 Task: Locate the nearest hot springs to Yellowstone National Park, Wyoming, and Bozeman, Montana.
Action: Mouse moved to (114, 77)
Screenshot: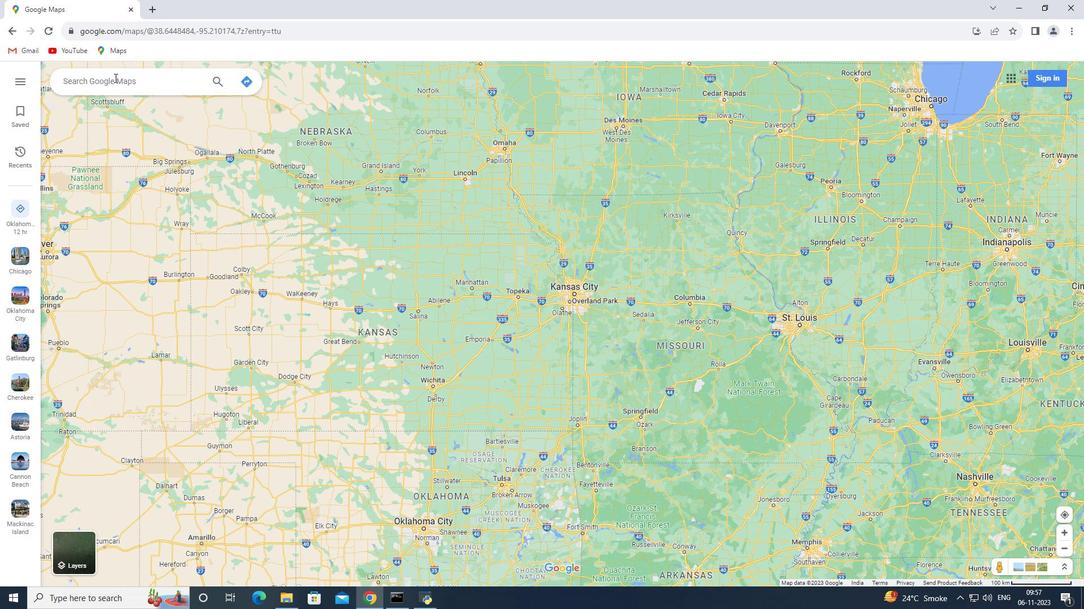 
Action: Mouse pressed left at (114, 77)
Screenshot: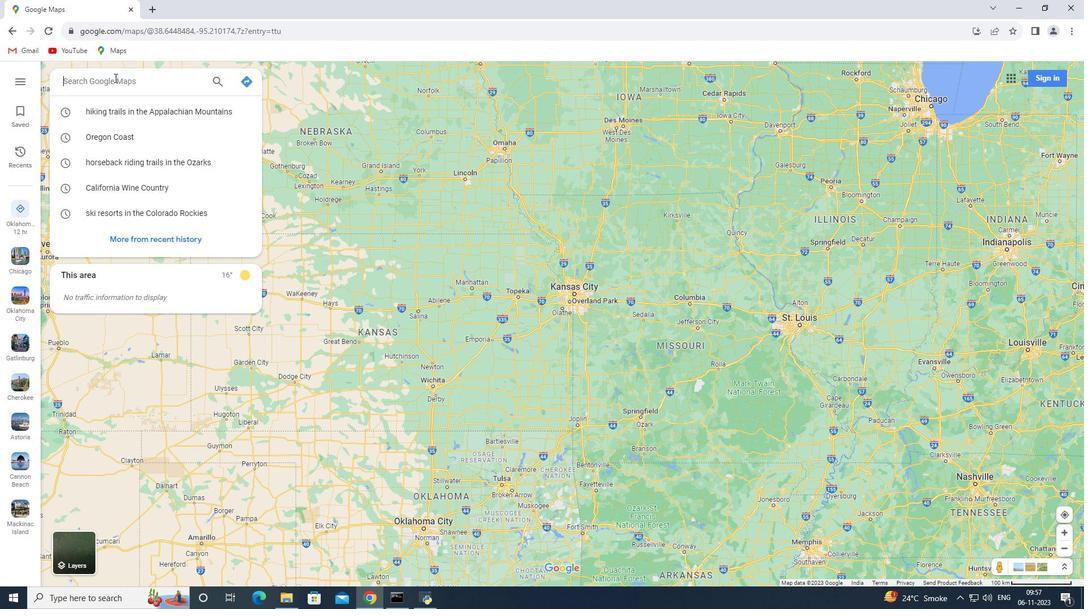 
Action: Key pressed <Key.shift><Key.shift><Key.shift><Key.shift><Key.shift><Key.shift><Key.shift><Key.shift><Key.shift><Key.shift><Key.shift><Key.shift><Key.shift><Key.shift><Key.shift><Key.shift><Key.shift><Key.shift><Key.shift><Key.shift><Key.shift><Key.shift><Key.shift><Key.shift><Key.shift><Key.shift><Key.shift><Key.shift><Key.shift><Key.shift><Key.shift><Key.shift>Yellowstone<Key.space><Key.shift>National<Key.space><Key.shift_r>Park,<Key.space><Key.shift>Wyoming<Key.enter>
Screenshot: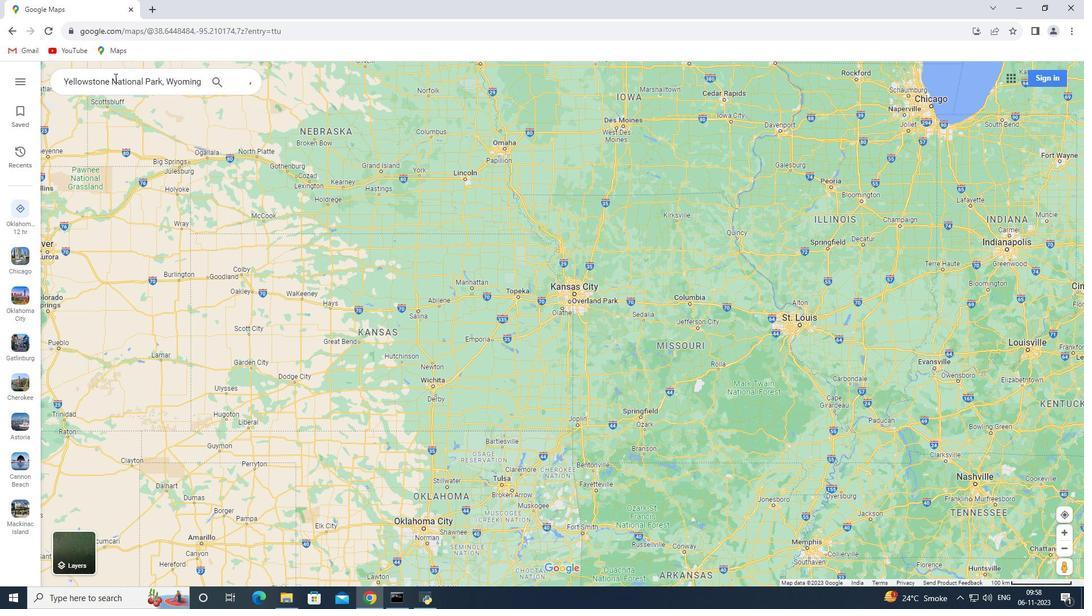 
Action: Mouse moved to (119, 224)
Screenshot: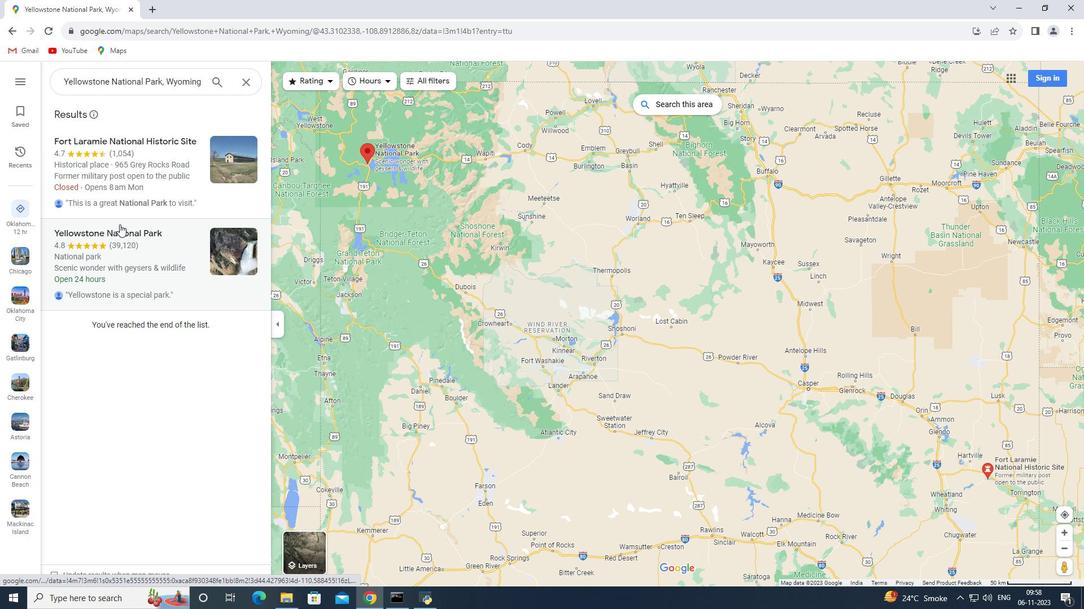 
Action: Mouse pressed left at (119, 224)
Screenshot: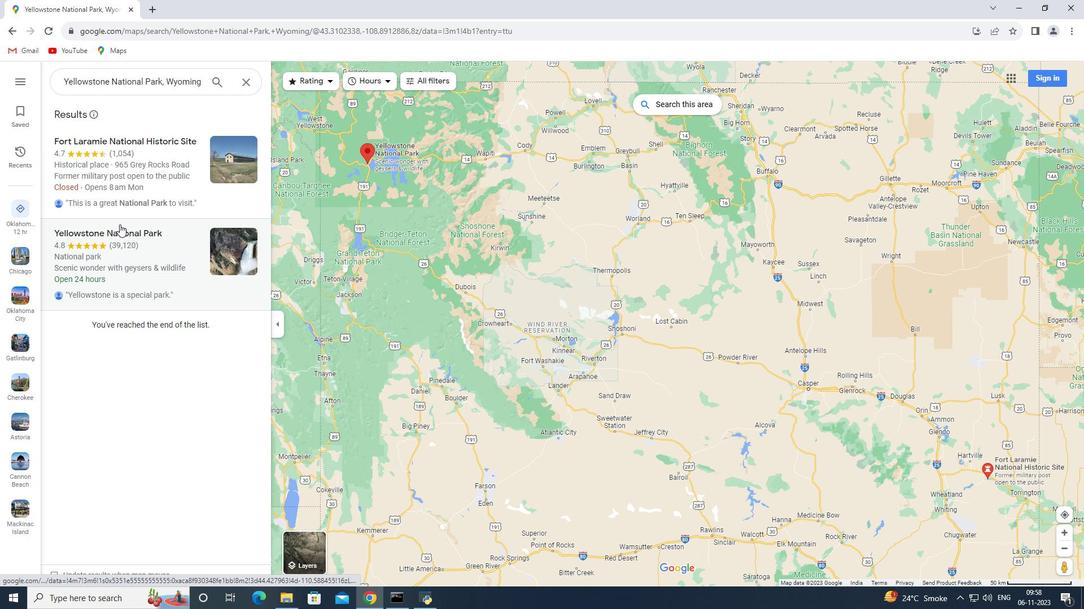 
Action: Mouse moved to (392, 331)
Screenshot: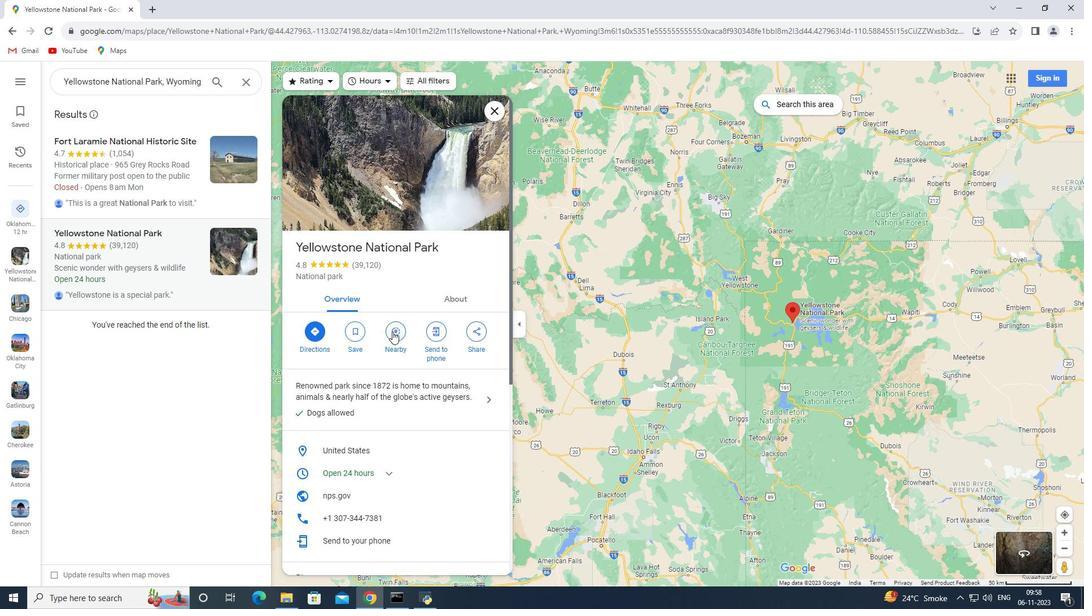 
Action: Mouse pressed left at (392, 331)
Screenshot: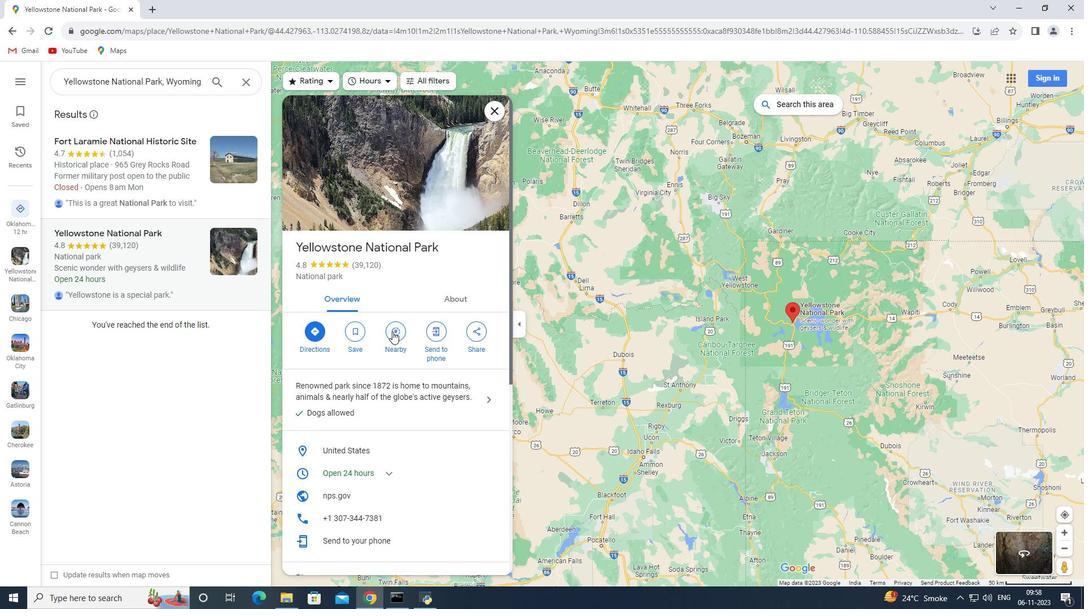 
Action: Mouse moved to (395, 337)
Screenshot: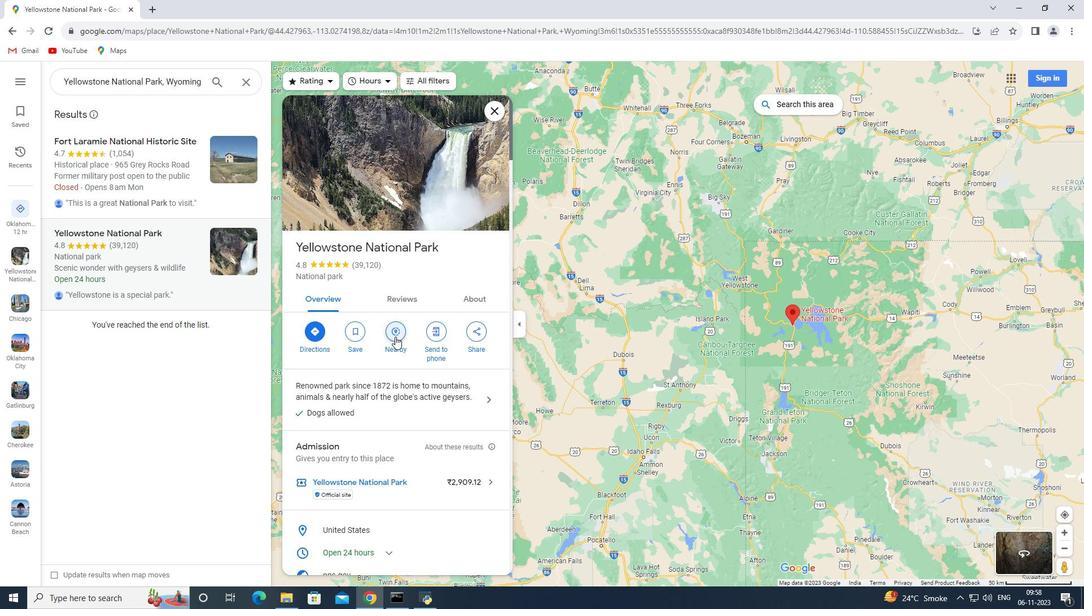 
Action: Mouse pressed left at (395, 337)
Screenshot: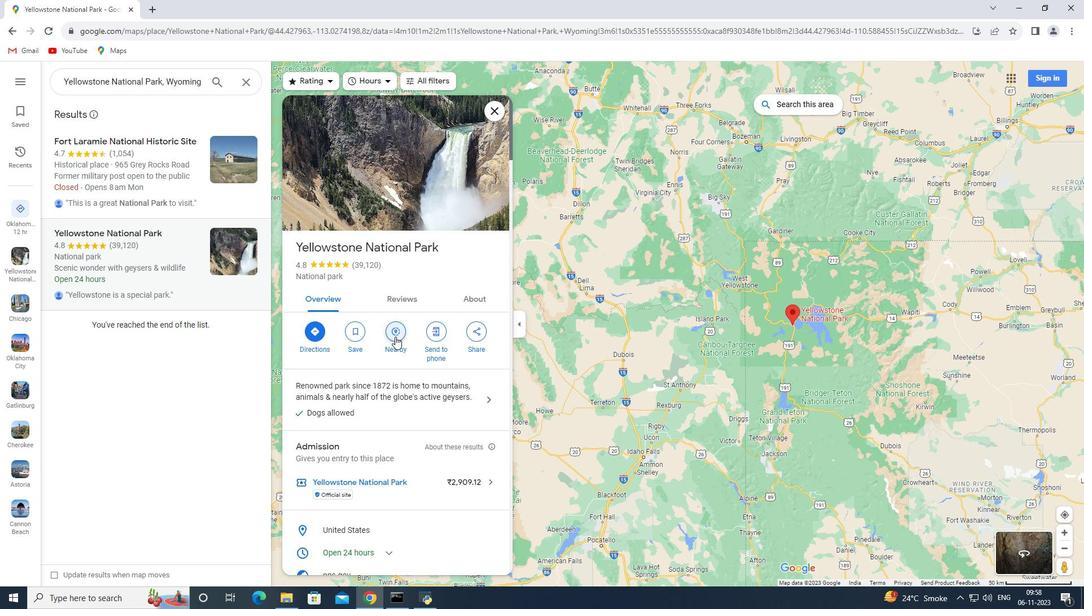 
Action: Mouse moved to (155, 75)
Screenshot: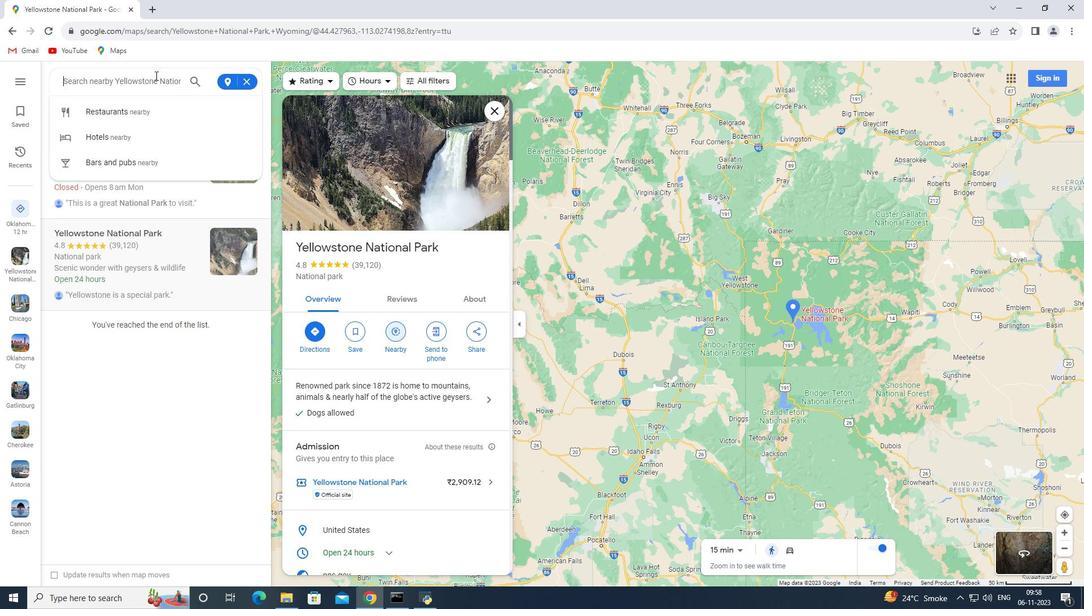 
Action: Key pressed hot<Key.space>springs<Key.enter>
Screenshot: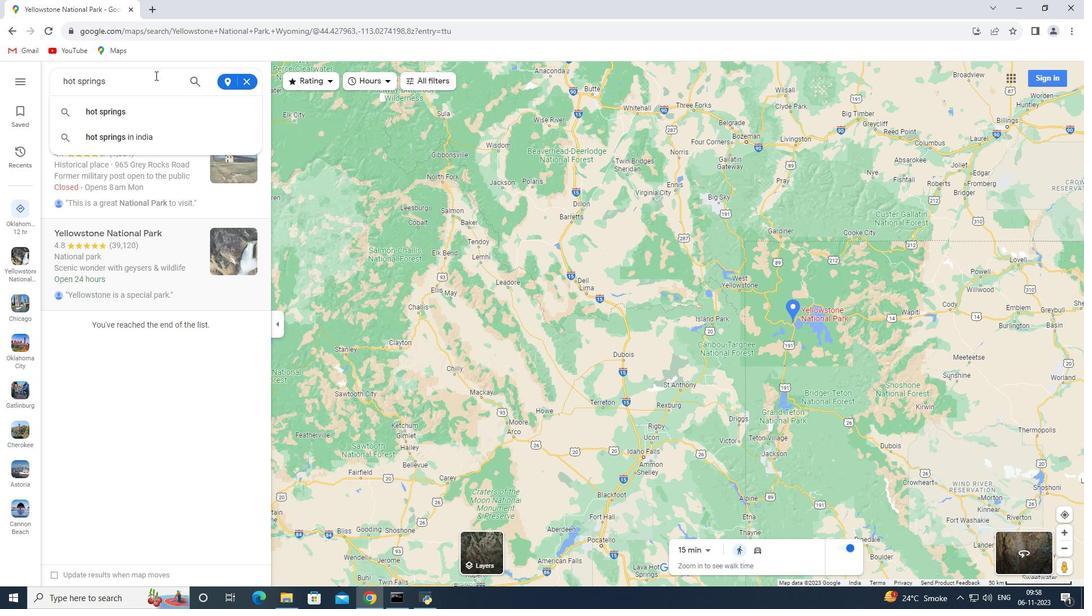 
Action: Mouse moved to (245, 81)
Screenshot: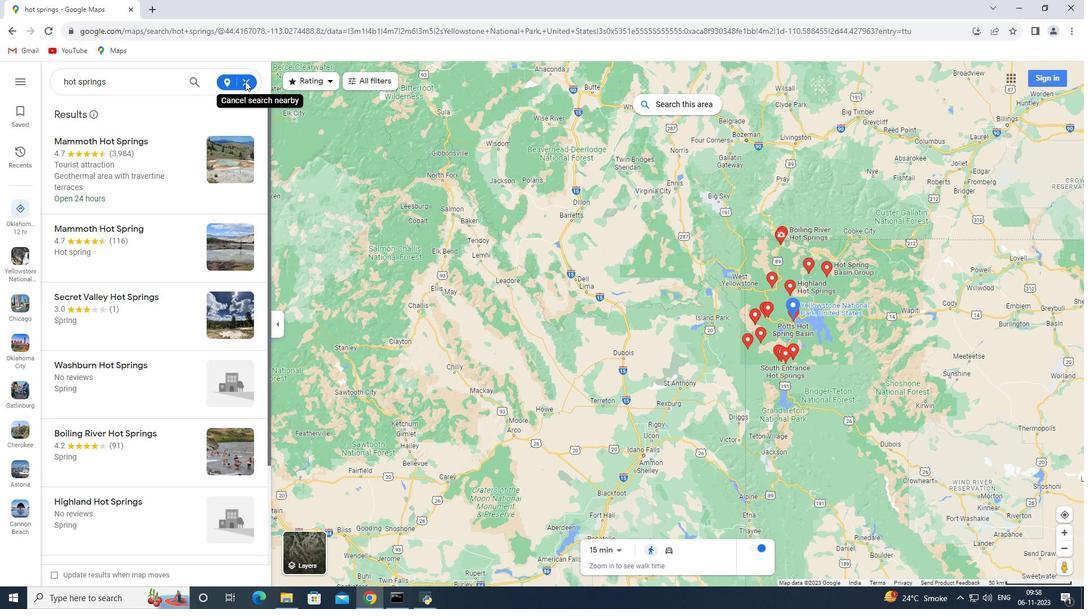 
Action: Mouse pressed left at (245, 81)
Screenshot: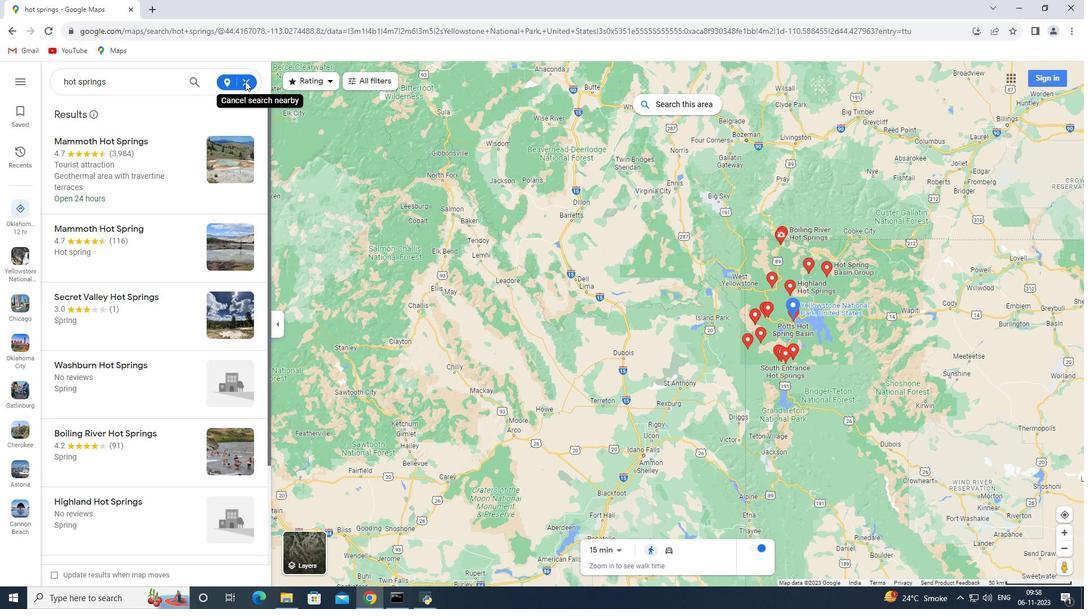 
Action: Mouse moved to (242, 76)
Screenshot: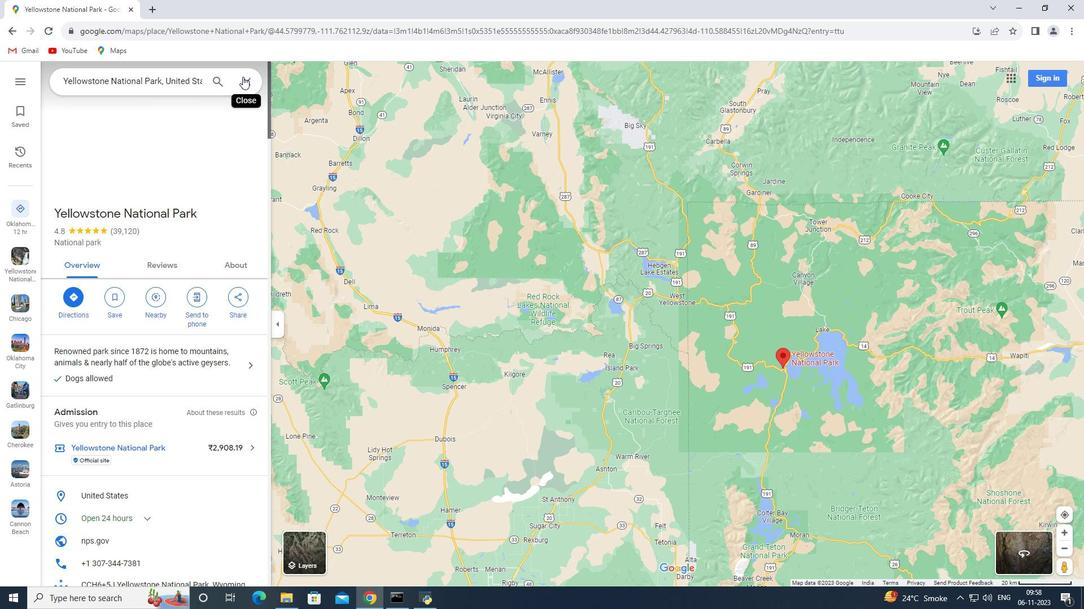 
Action: Mouse pressed left at (242, 76)
Screenshot: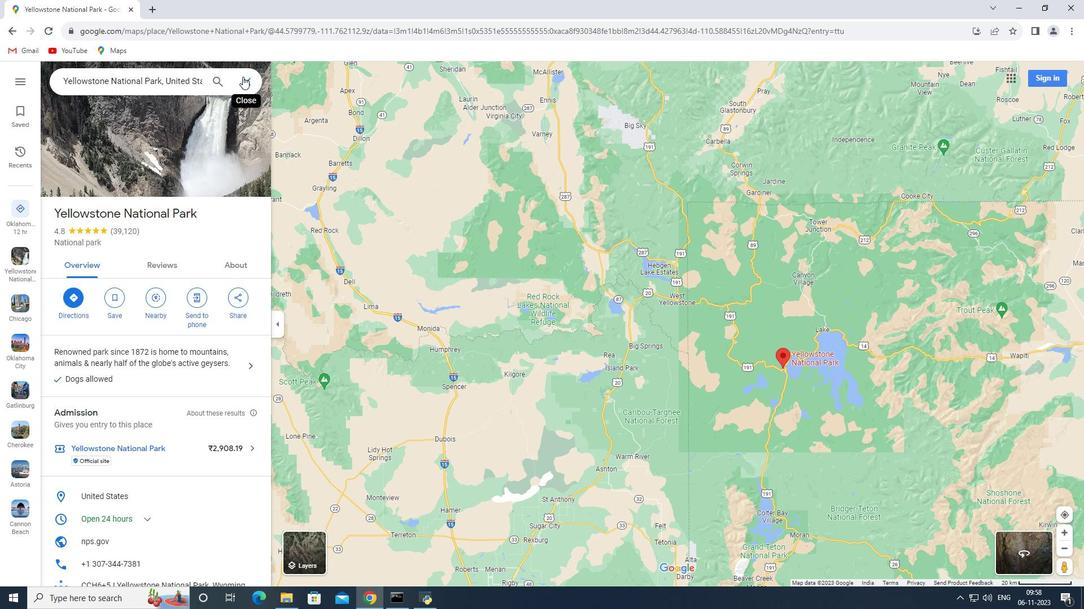 
Action: Mouse moved to (154, 77)
Screenshot: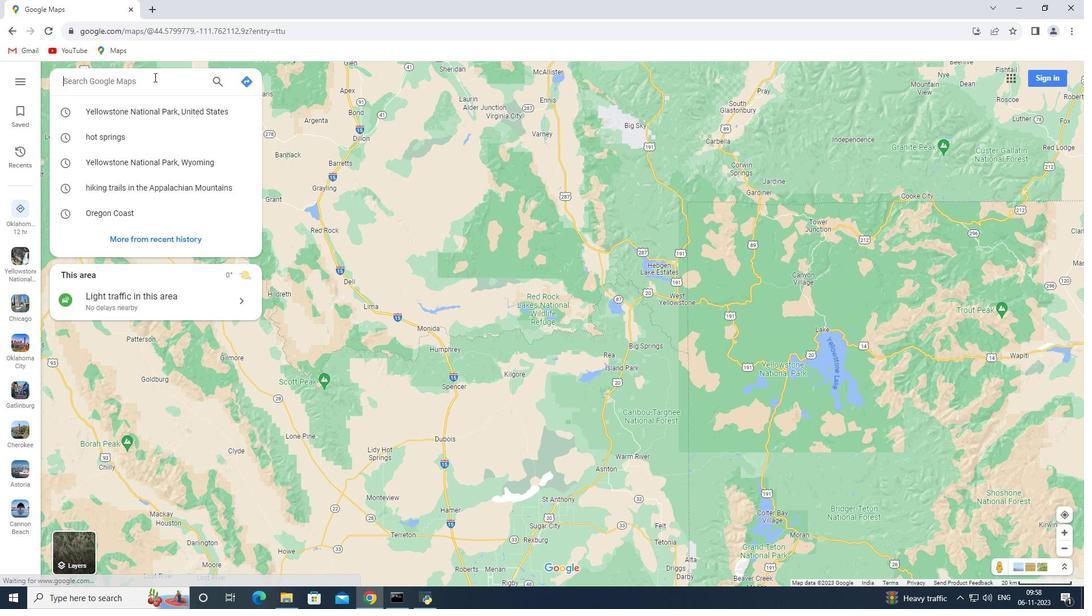 
Action: Key pressed <Key.shift>Wy<Key.backspace><Key.backspace><Key.shift_r><Key.shift_r><Key.shift_r><Key.shift_r><Key.shift_r><Key.shift_r><Key.shift_r><Key.shift_r><Key.shift_r><Key.shift_r><Key.shift_r>Bozeman,<Key.space><Key.shift_r>Montana<Key.enter>
Screenshot: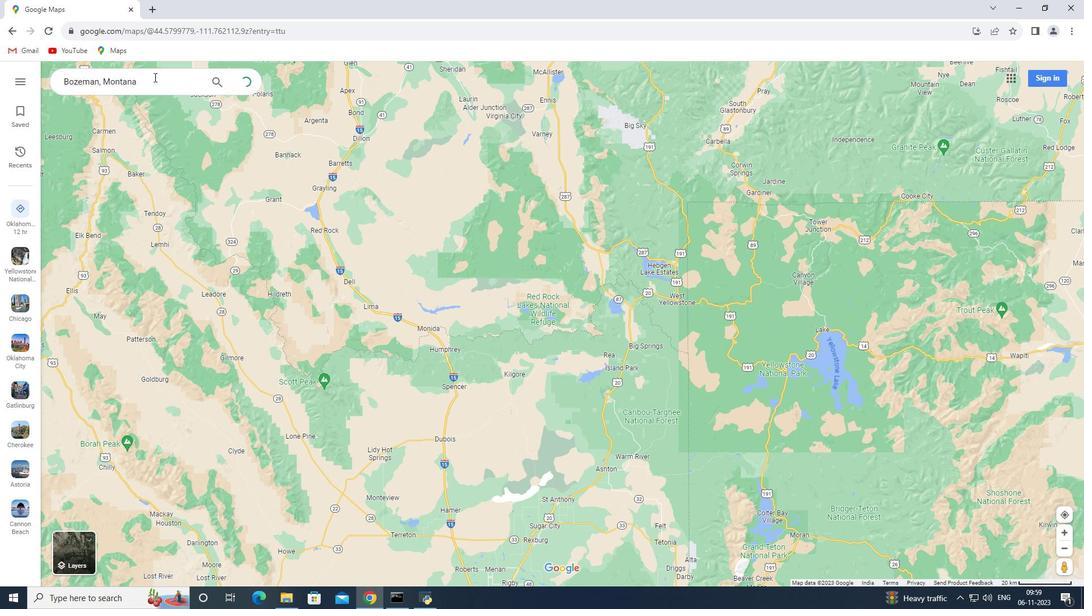 
Action: Mouse moved to (159, 269)
Screenshot: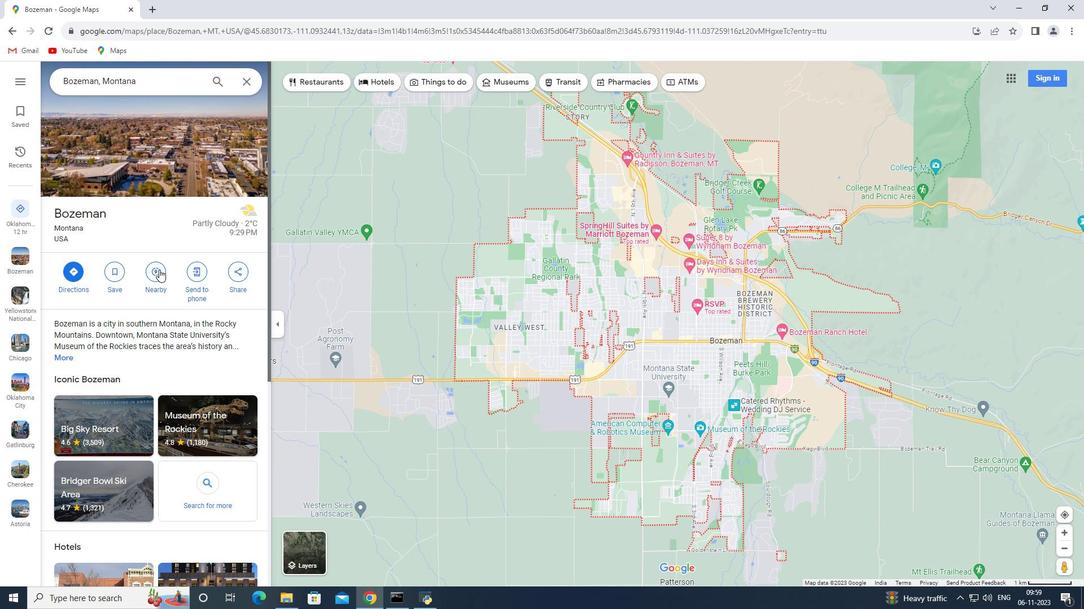 
Action: Mouse pressed left at (159, 269)
Screenshot: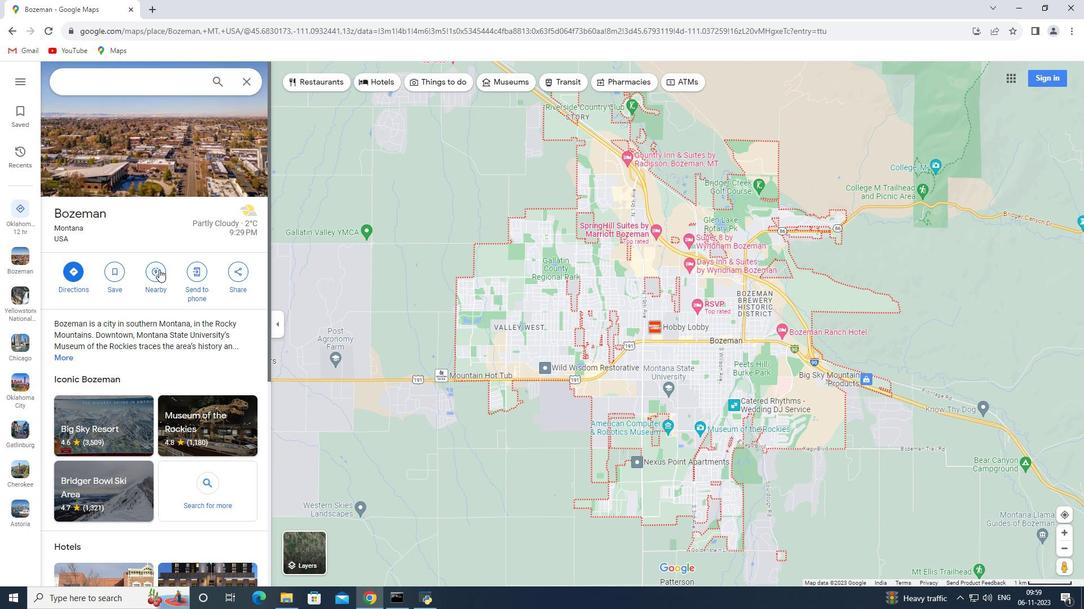 
Action: Key pressed hot<Key.space>springs<Key.enter>
Screenshot: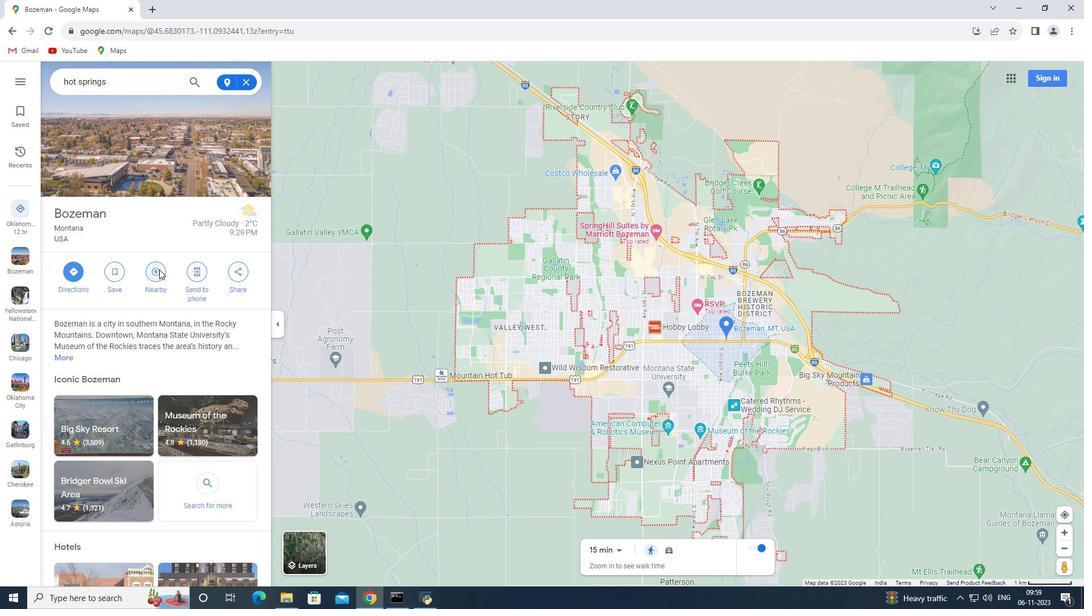 
